 Task: Create Card Business Continuity Planning in Board IT Project Management to Workspace Cloud Management. Create Card Maintenance Execution Review in Board DevOps to Workspace Cloud Management. Create Card Business Continuity Planning in Board Sales Pipeline Management and Optimization to Workspace Cloud Management
Action: Mouse moved to (74, 351)
Screenshot: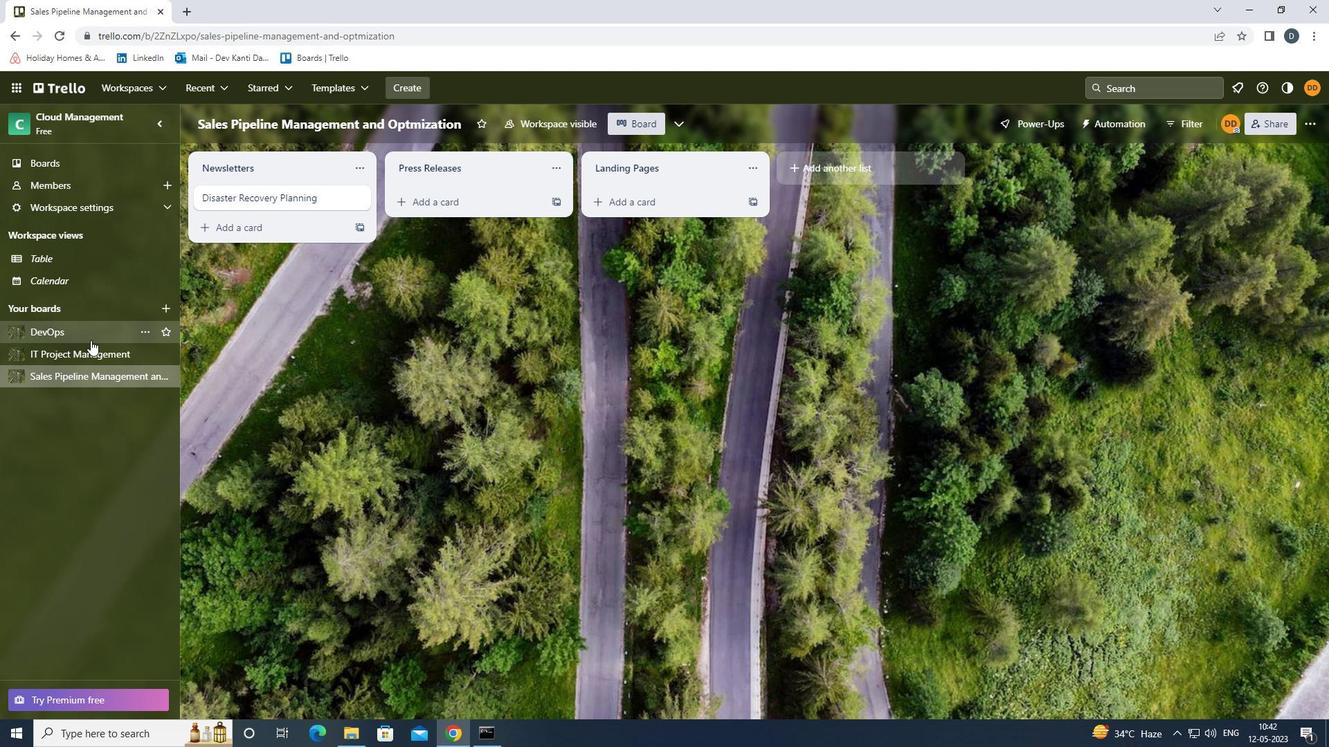 
Action: Mouse pressed left at (74, 351)
Screenshot: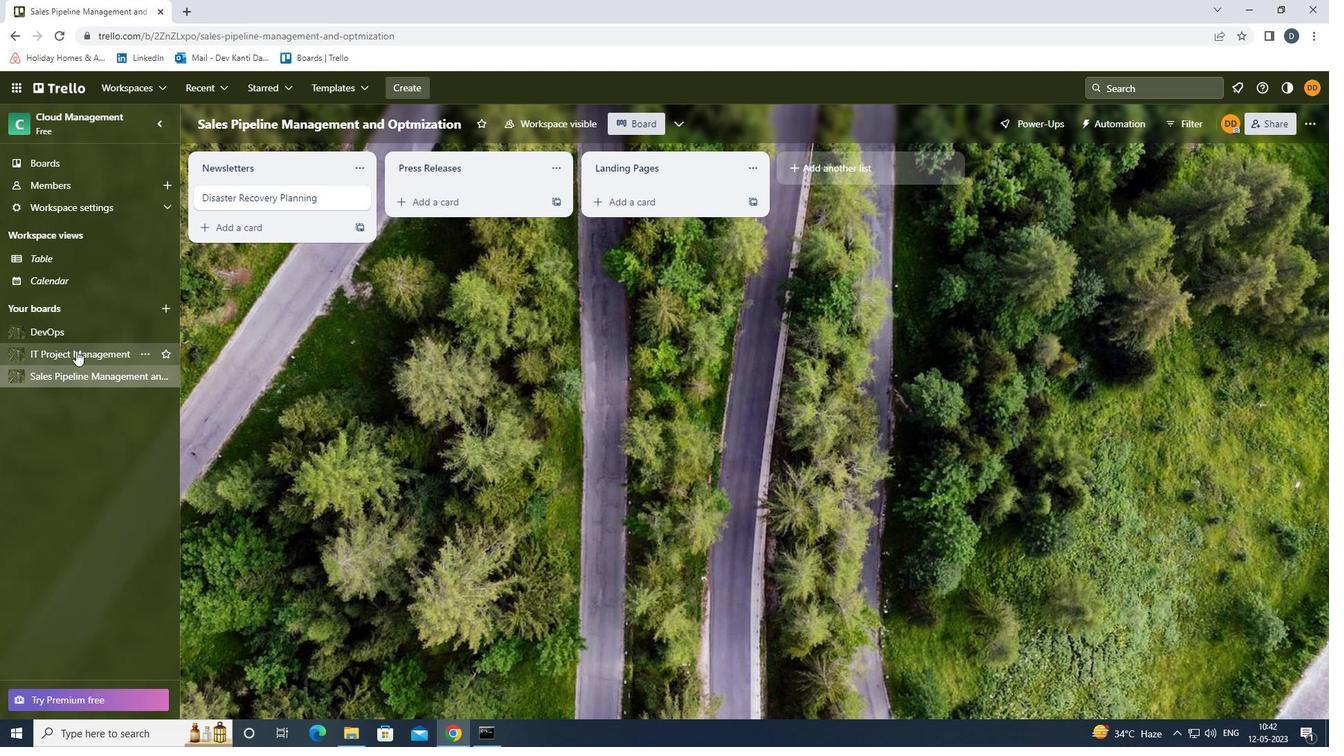 
Action: Mouse moved to (463, 200)
Screenshot: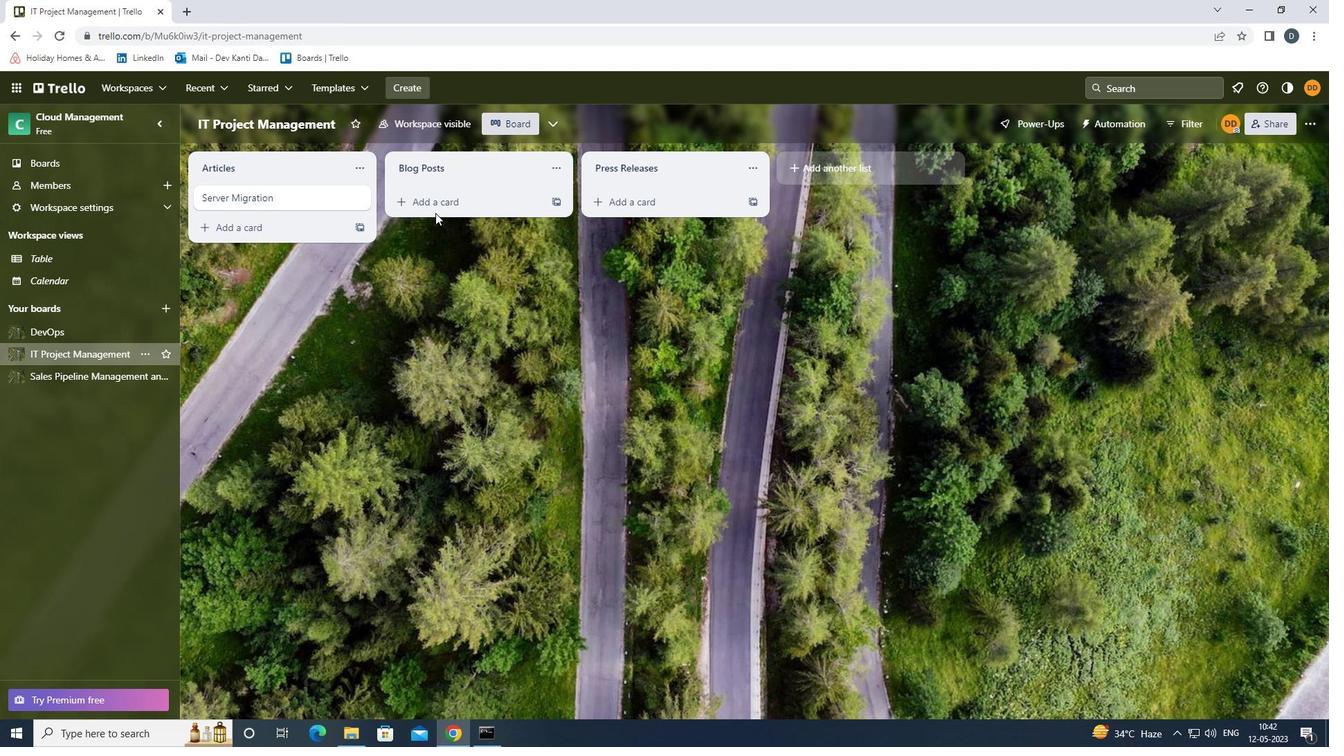 
Action: Mouse pressed left at (463, 200)
Screenshot: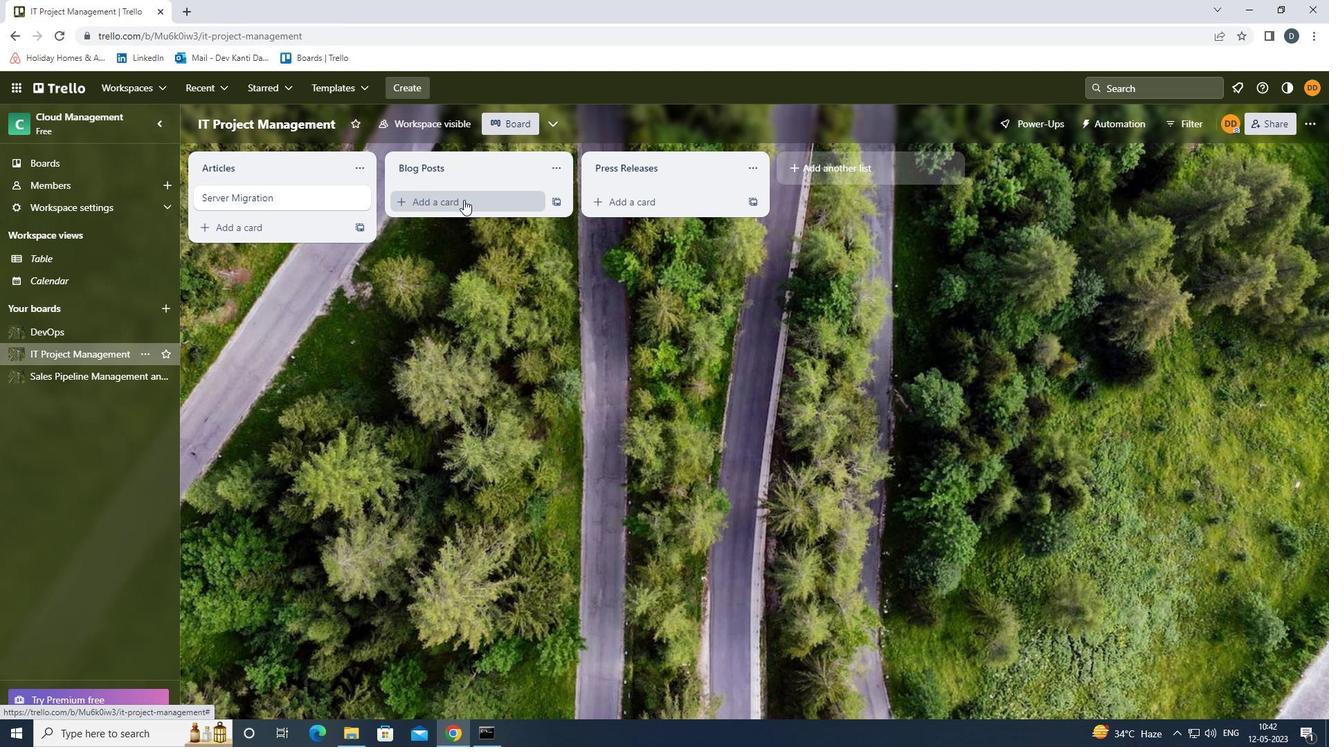 
Action: Key pressed <Key.shift>BUSINESS<Key.space><Key.shift>CONTINUITY<Key.space><Key.shift>PLANNING
Screenshot: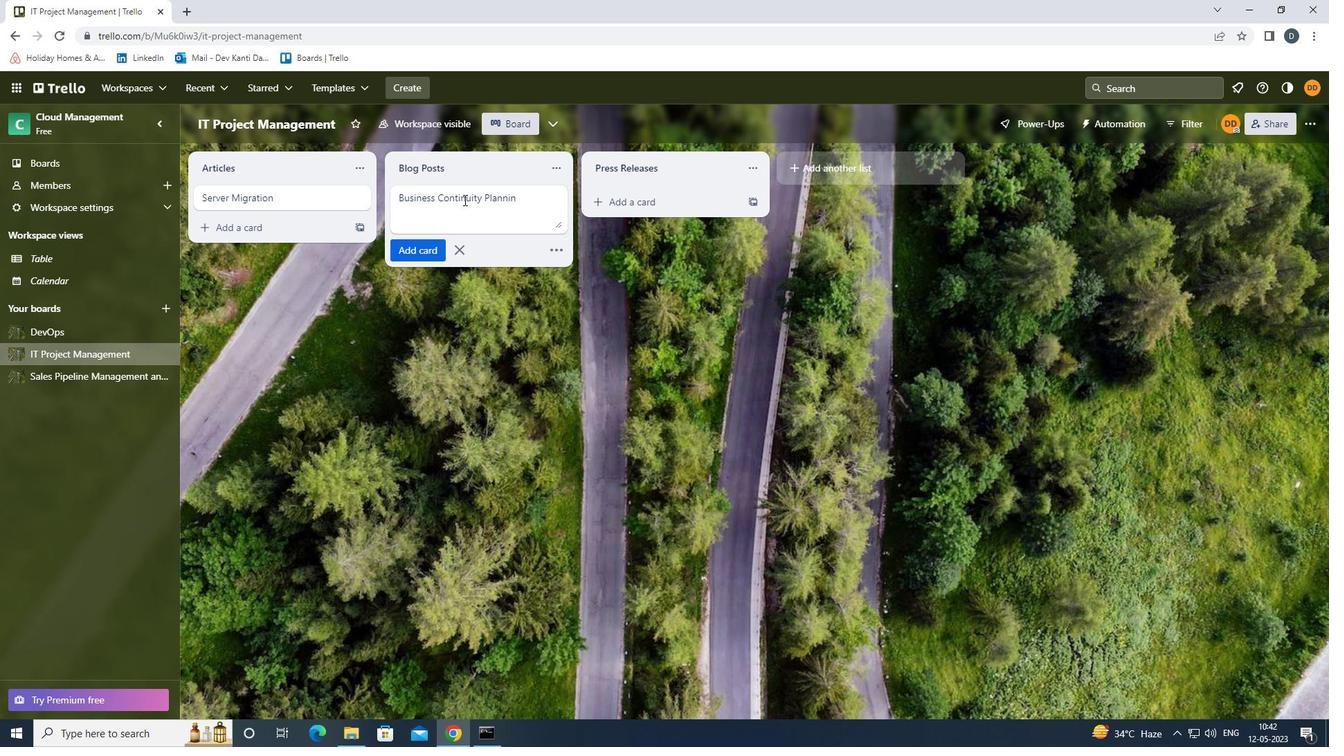 
Action: Mouse moved to (552, 160)
Screenshot: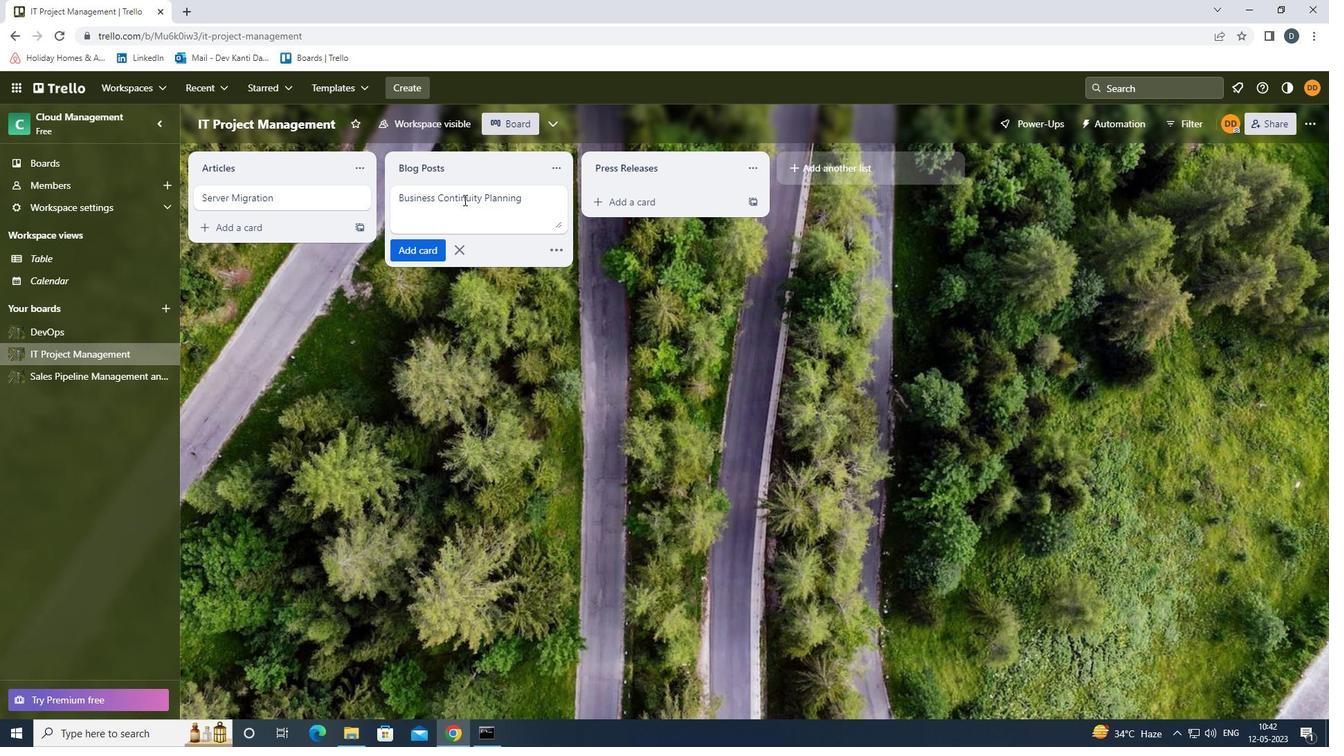 
Action: Key pressed <Key.enter>
Screenshot: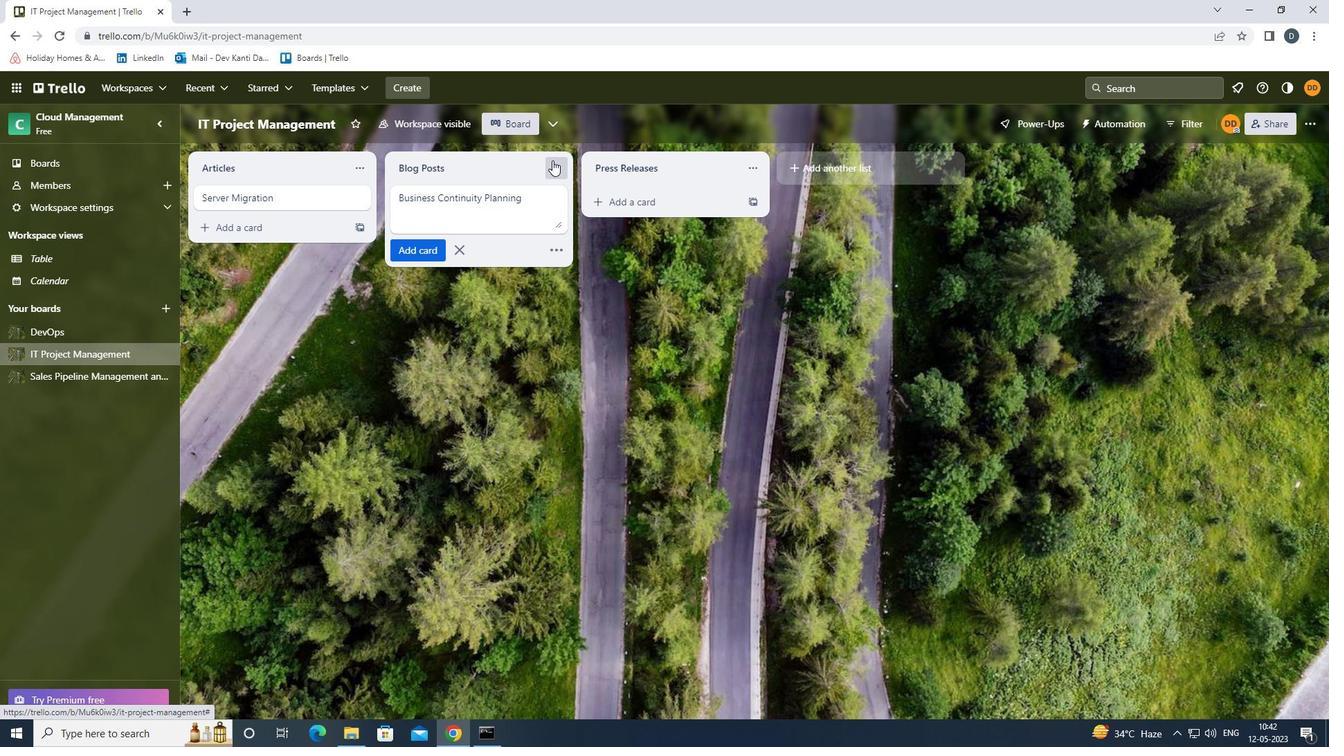 
Action: Mouse moved to (90, 333)
Screenshot: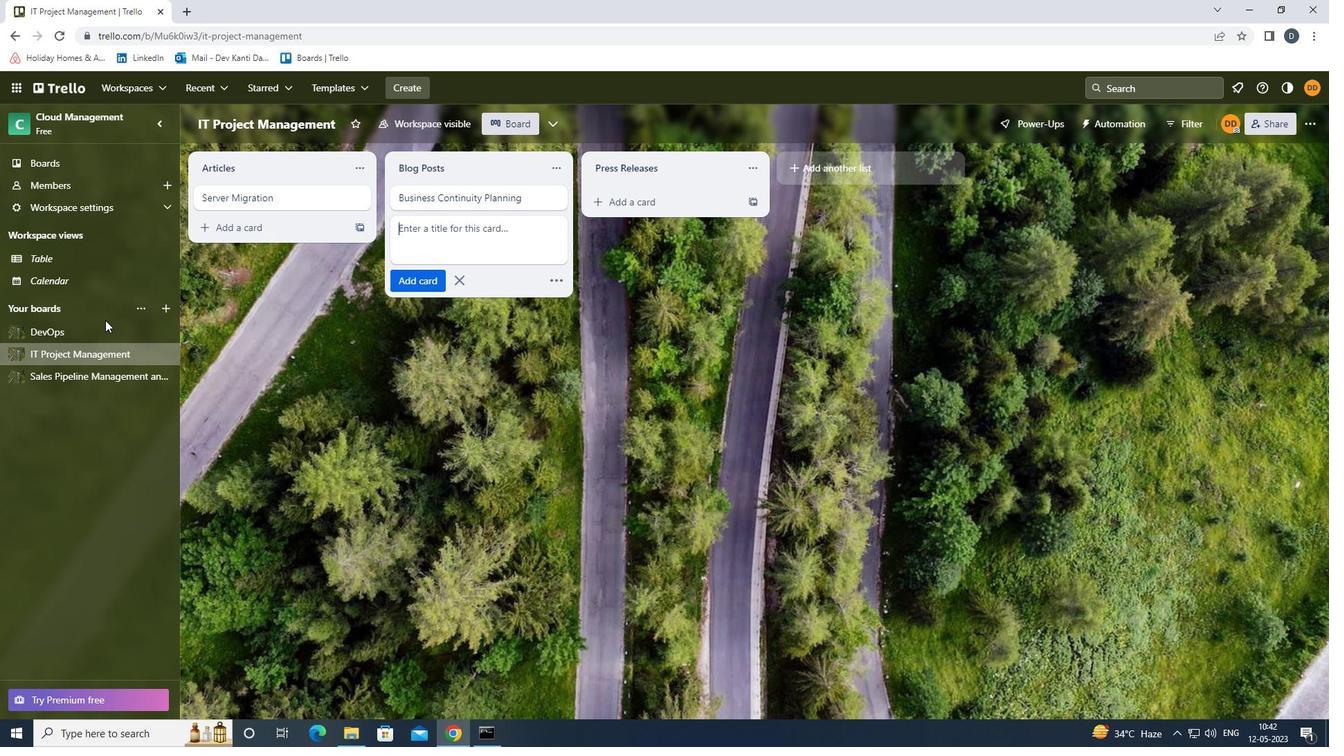 
Action: Mouse pressed left at (90, 333)
Screenshot: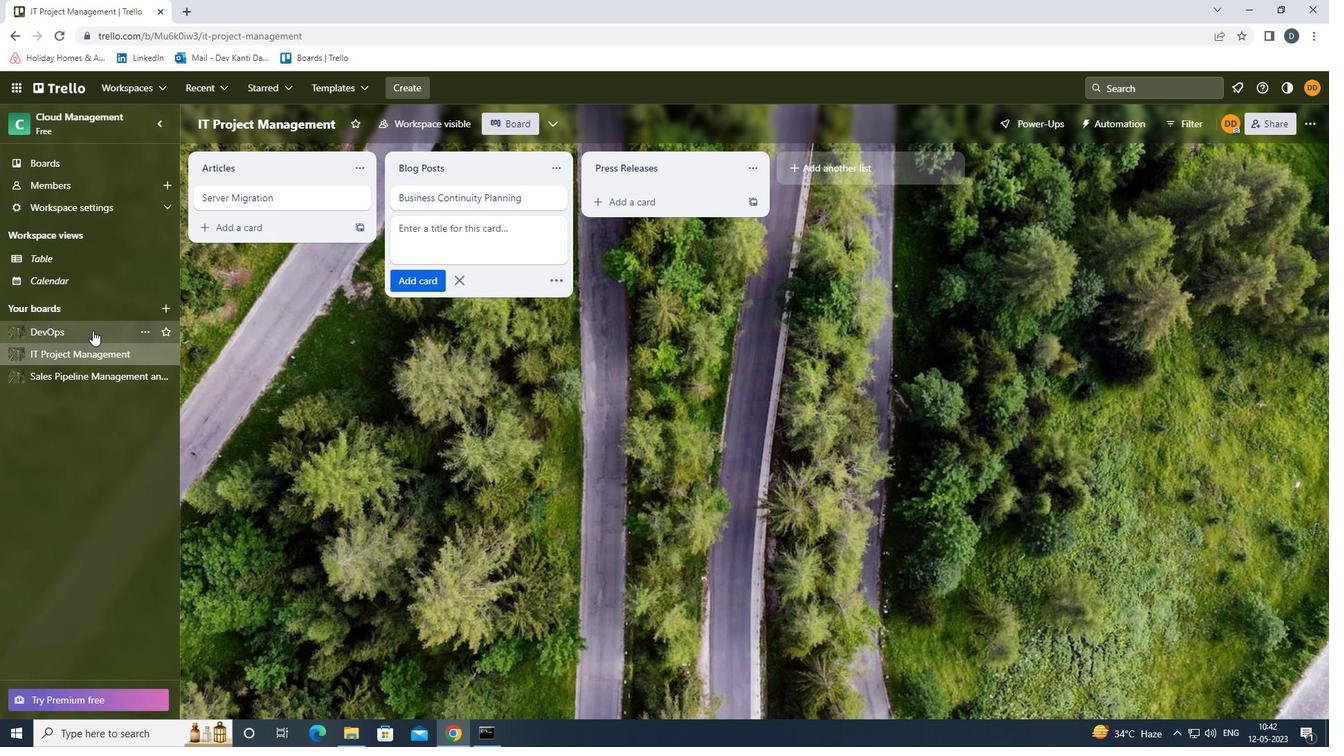 
Action: Mouse moved to (461, 205)
Screenshot: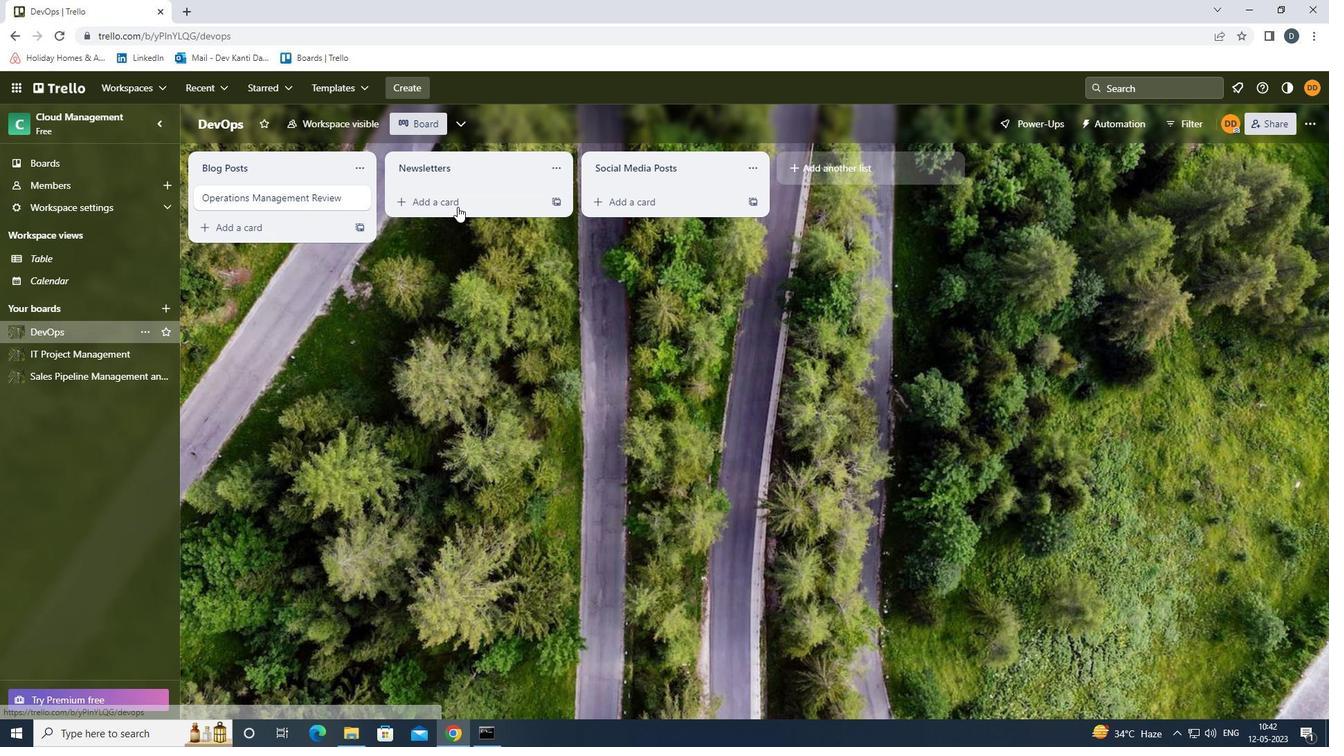 
Action: Mouse pressed left at (461, 205)
Screenshot: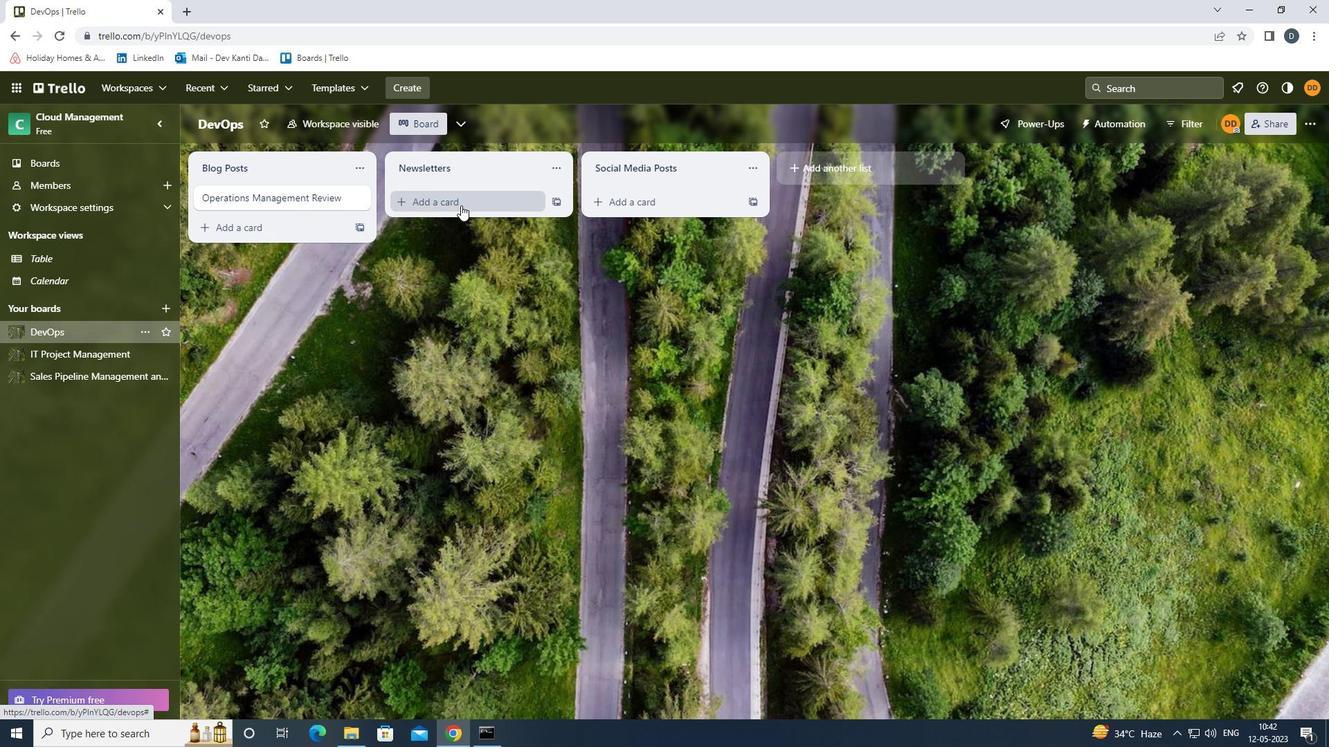 
Action: Key pressed <Key.shift><Key.shift><Key.shift><Key.shift><Key.shift><Key.shift><Key.shift><Key.shift><Key.shift><Key.shift><Key.shift><Key.shift><Key.shift><Key.shift><Key.shift><Key.shift><Key.shift><Key.shift><Key.shift><Key.shift><Key.shift><Key.shift><Key.shift><Key.shift><Key.shift><Key.shift><Key.shift><Key.shift>MAINTENANCE<Key.space><Key.shift><Key.shift><Key.shift><Key.shift><Key.shift><Key.shift><Key.shift><Key.shift><Key.shift><Key.shift><Key.shift><Key.shift><Key.shift><Key.shift><Key.shift><Key.shift><Key.shift><Key.shift><Key.shift>EXECUTION<Key.space><Key.shift><Key.shift><Key.shift><Key.shift><Key.shift><Key.shift><Key.shift><Key.shift><Key.shift><Key.shift><Key.shift>REVIEW<Key.enter>
Screenshot: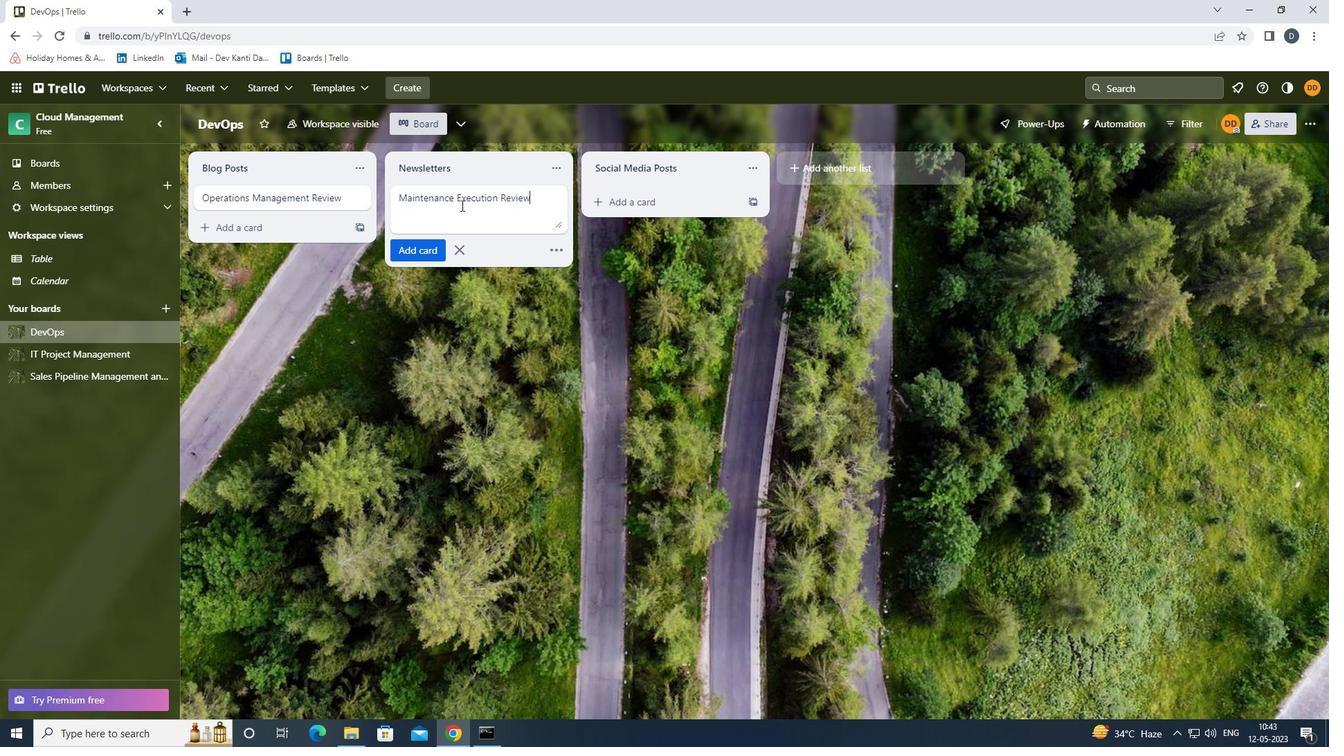 
Action: Mouse moved to (85, 378)
Screenshot: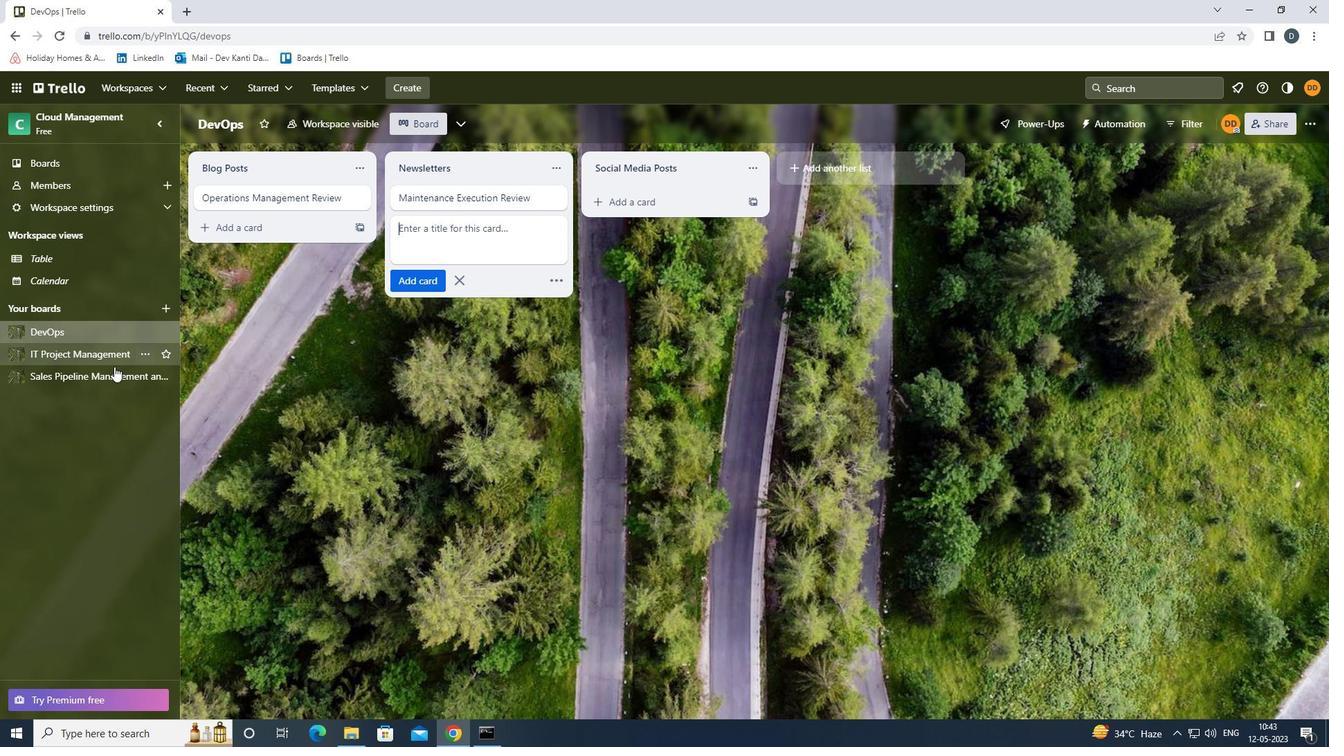
Action: Mouse pressed left at (85, 378)
Screenshot: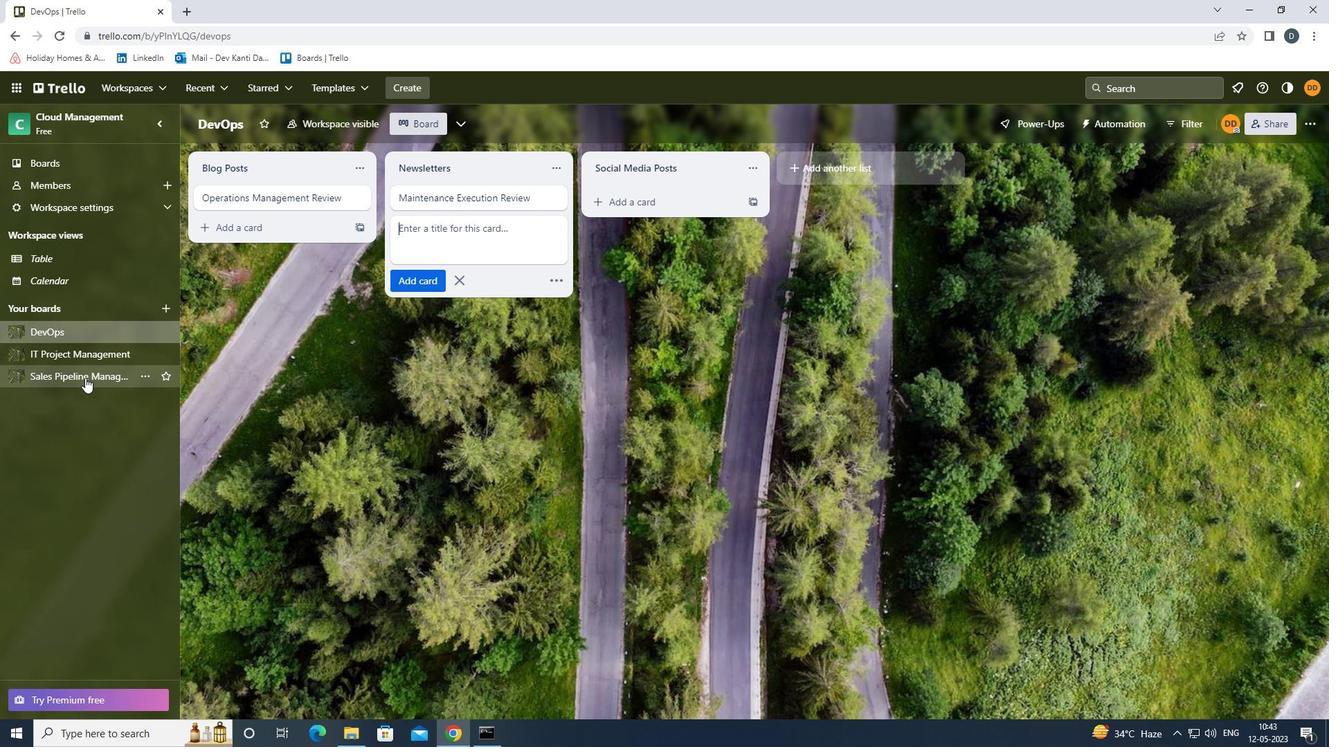 
Action: Mouse moved to (450, 201)
Screenshot: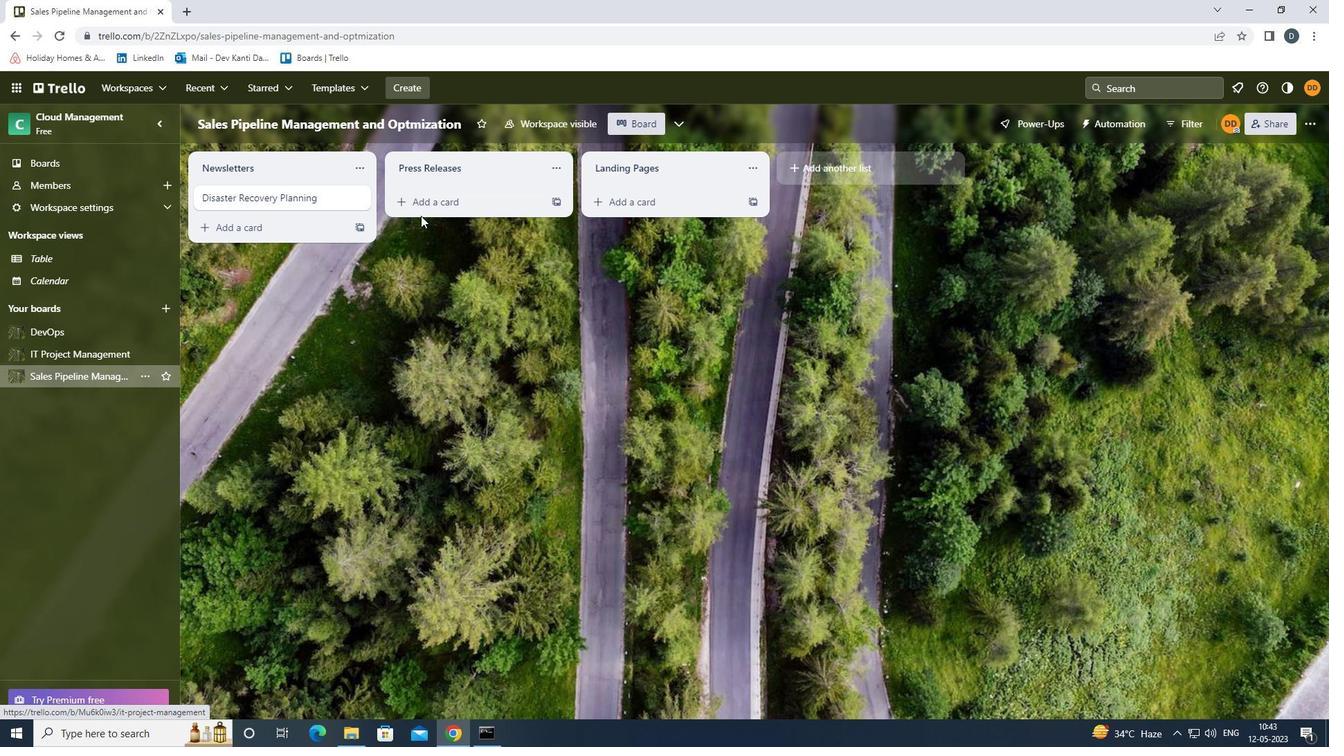 
Action: Mouse pressed left at (450, 201)
Screenshot: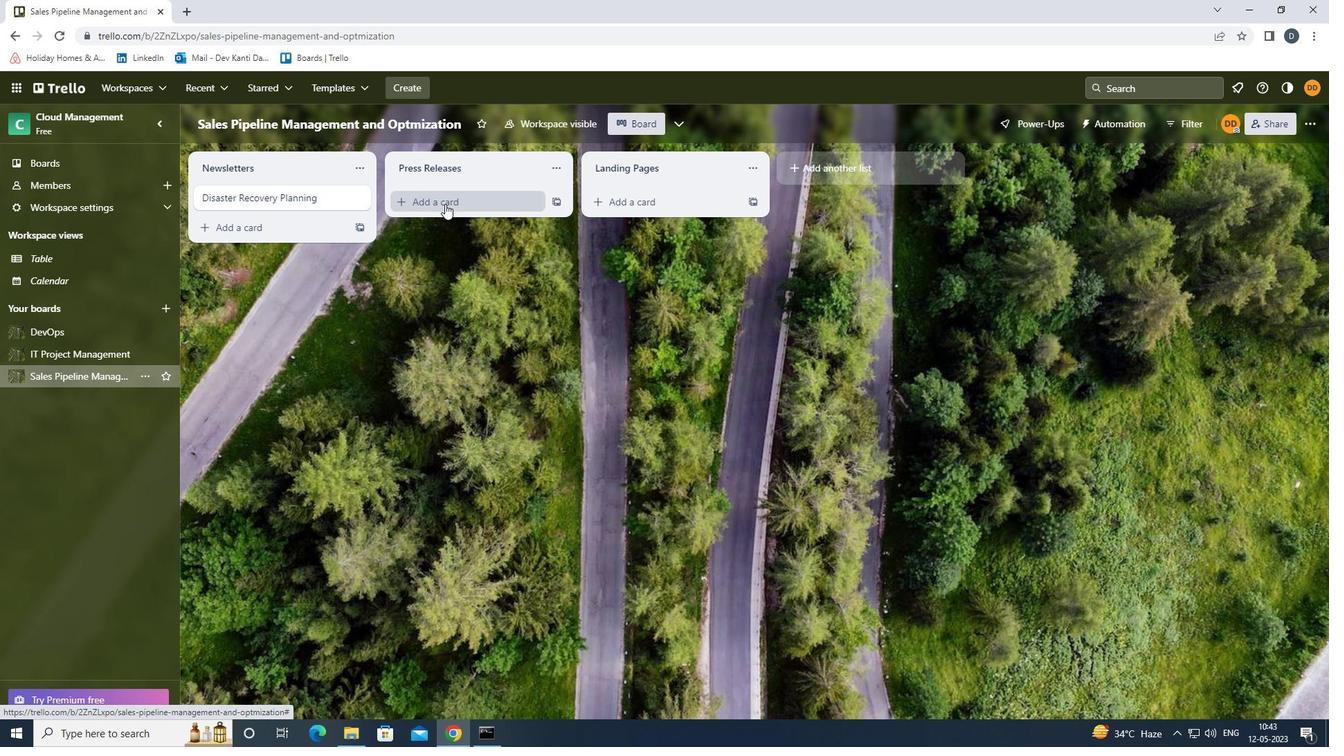 
Action: Key pressed <Key.shift><Key.shift><Key.shift><Key.shift><Key.shift><Key.shift><Key.shift><Key.shift><Key.shift><Key.shift><Key.shift><Key.shift><Key.shift><Key.shift>BUSINESS<Key.space><Key.shift>CONTINUITY<Key.space><Key.shift><Key.shift>PLANNING
Screenshot: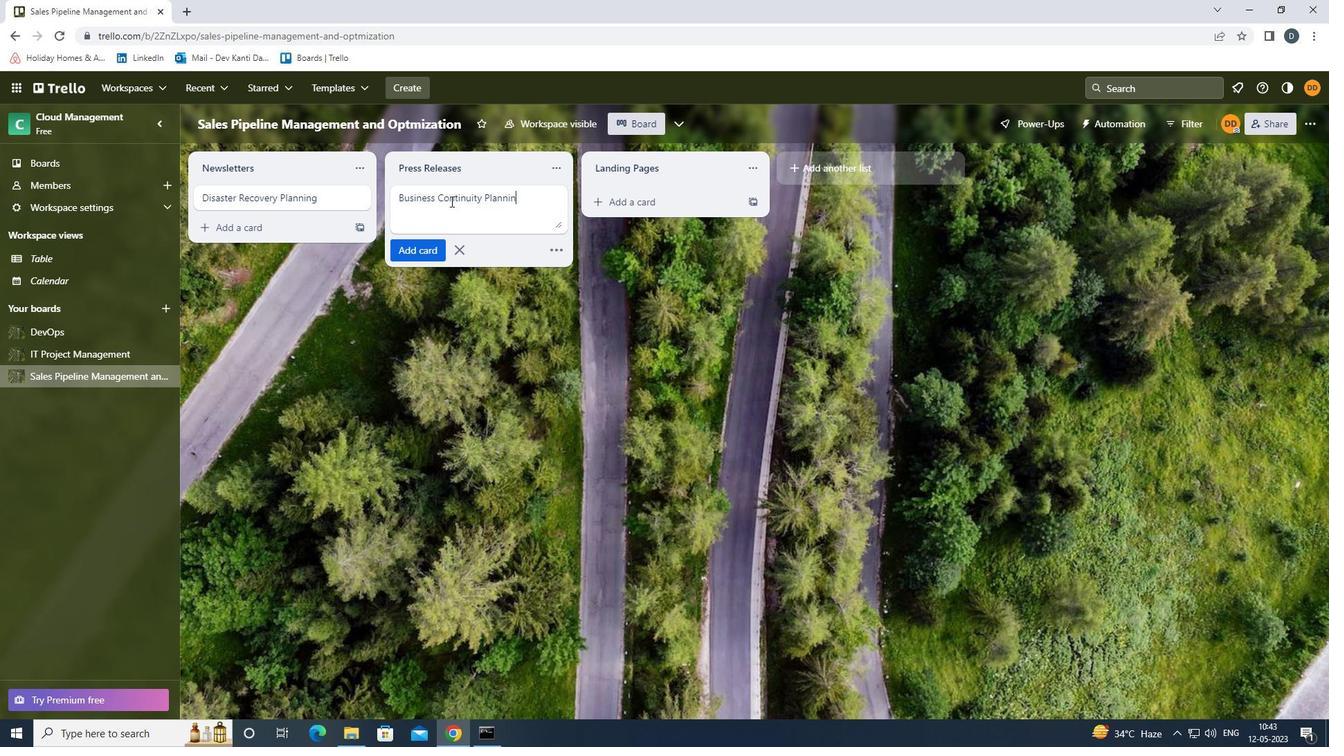 
Action: Mouse moved to (473, 191)
Screenshot: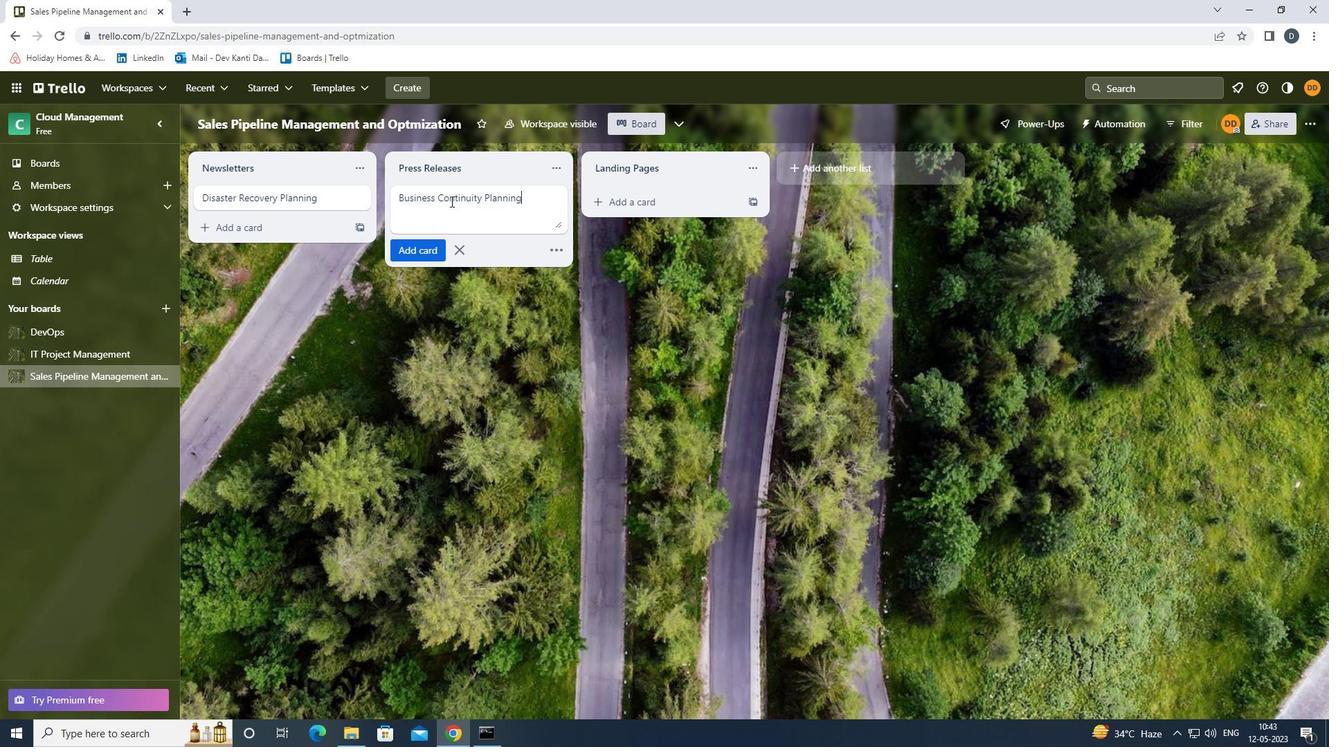 
Action: Key pressed <Key.enter>
Screenshot: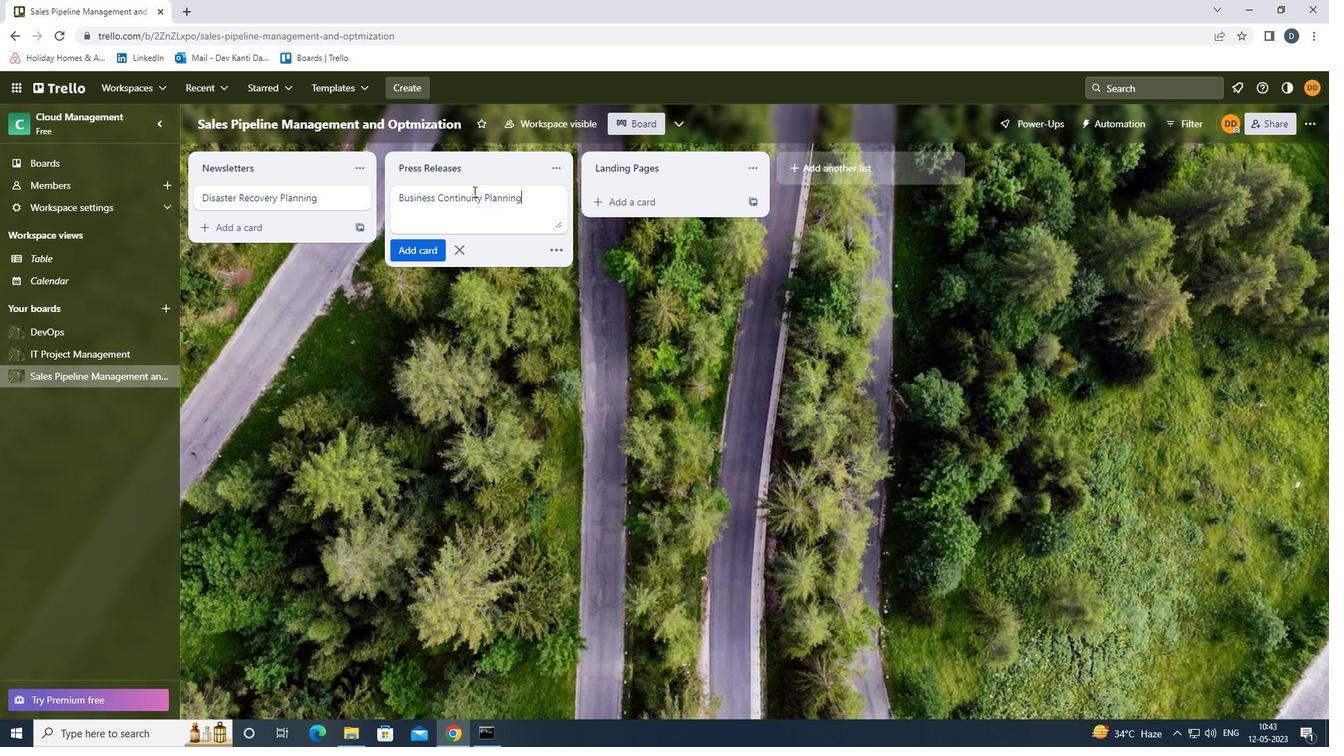 
Action: Mouse moved to (503, 386)
Screenshot: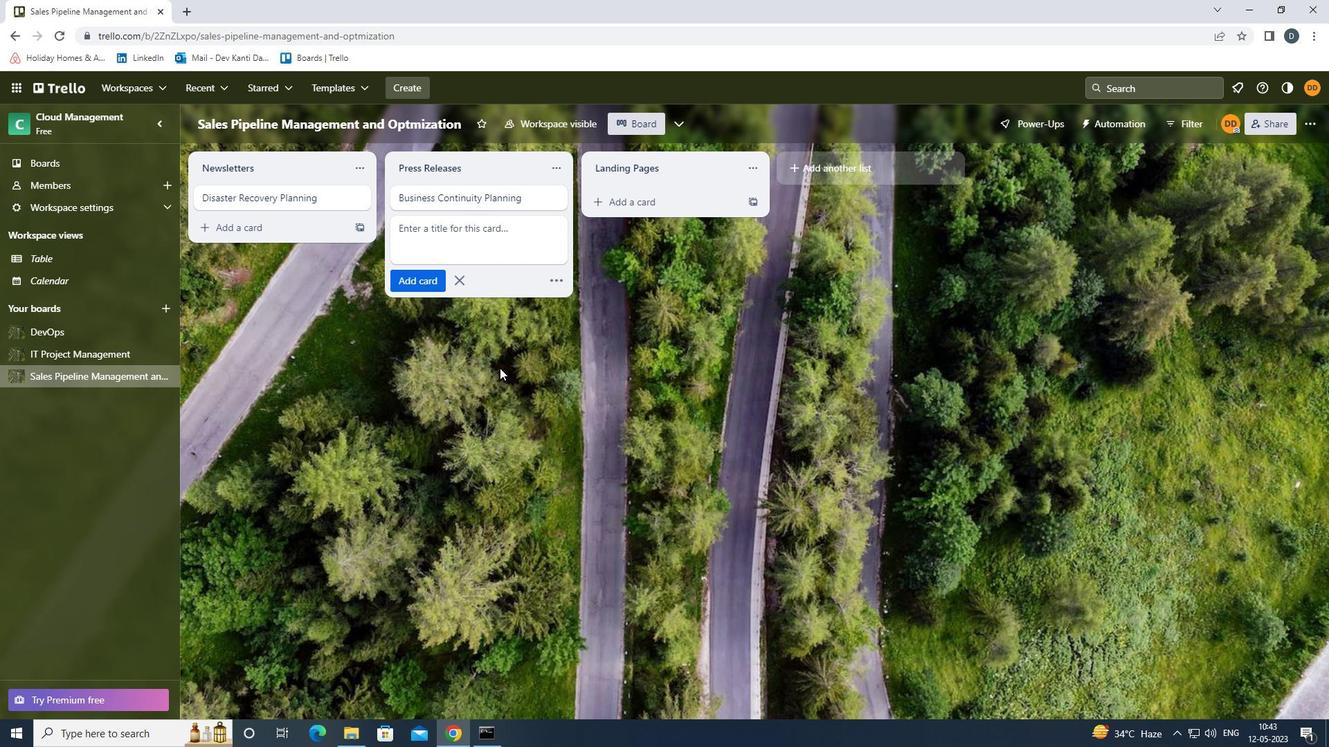 
Action: Mouse pressed left at (503, 386)
Screenshot: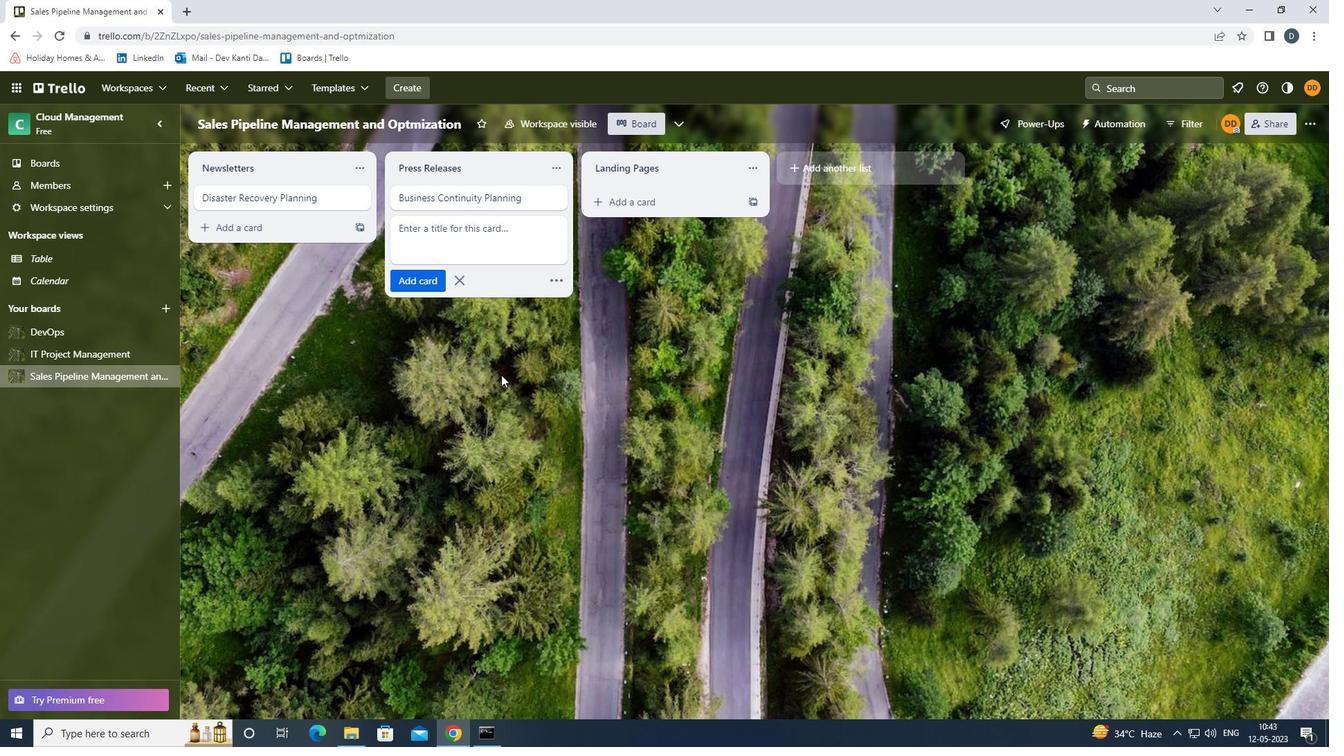 
